 Task: Create a board button that posts to URL "https://openai.com/blog/chatgpt".
Action: Mouse pressed left at (468, 297)
Screenshot: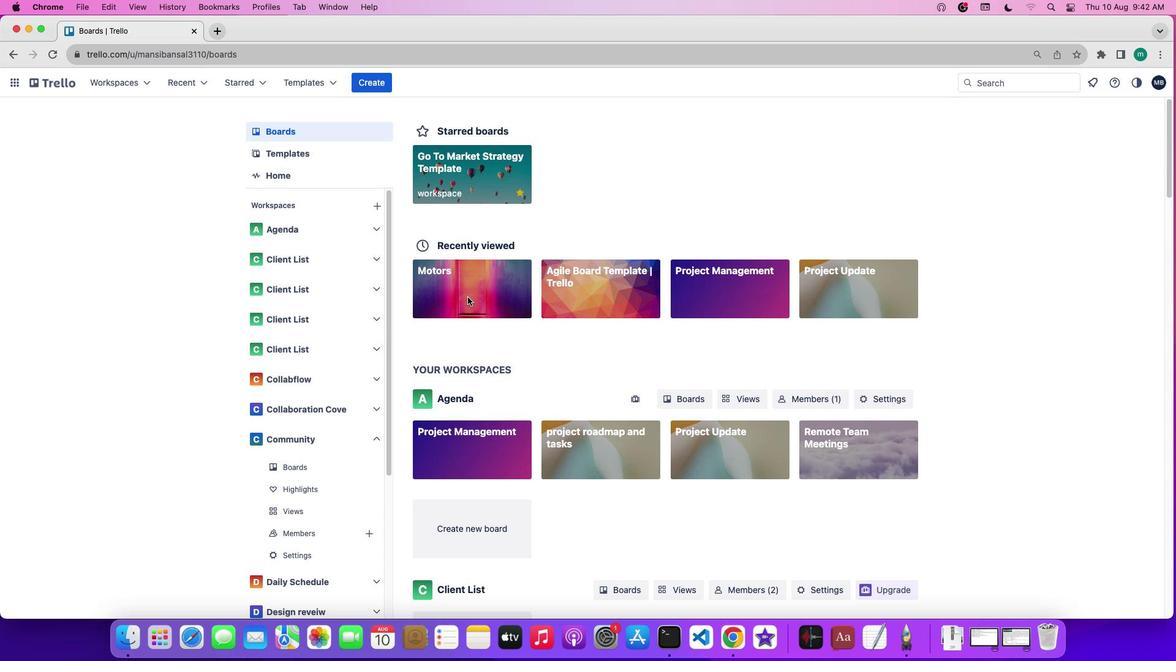 
Action: Mouse pressed left at (468, 297)
Screenshot: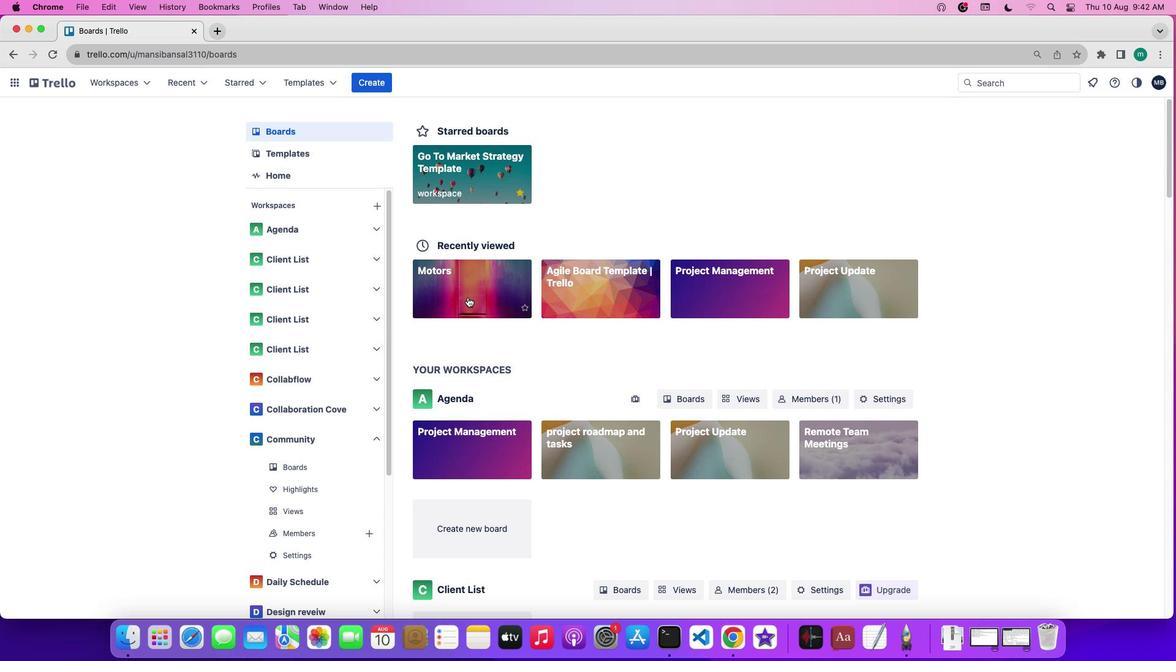 
Action: Mouse moved to (1087, 294)
Screenshot: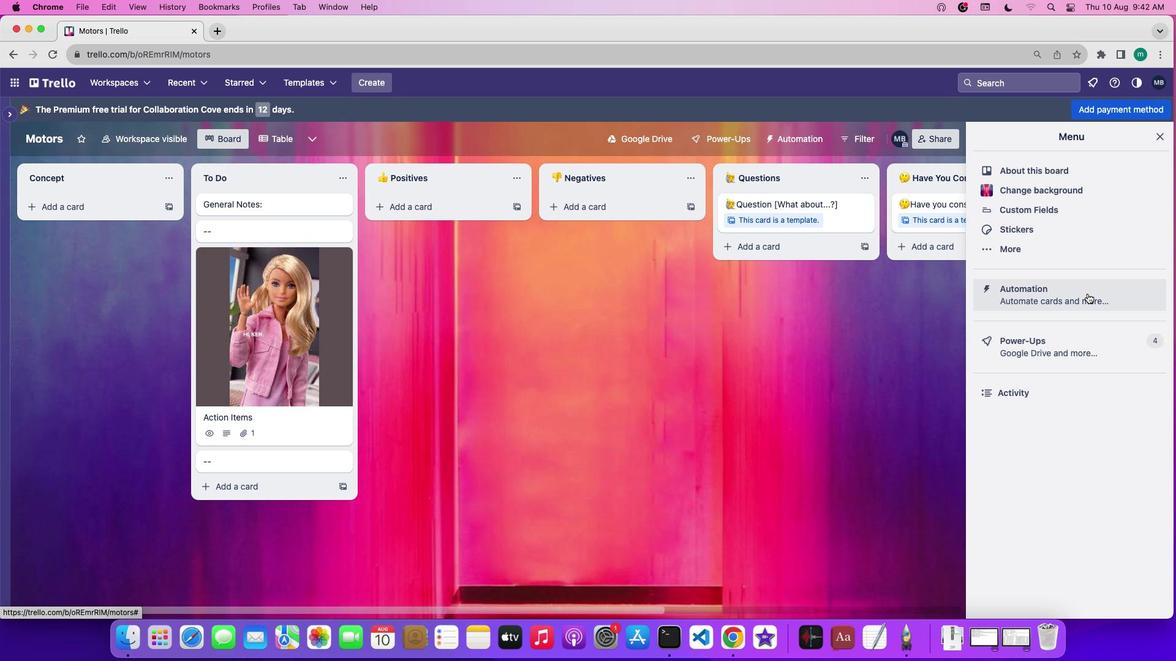 
Action: Mouse pressed left at (1087, 294)
Screenshot: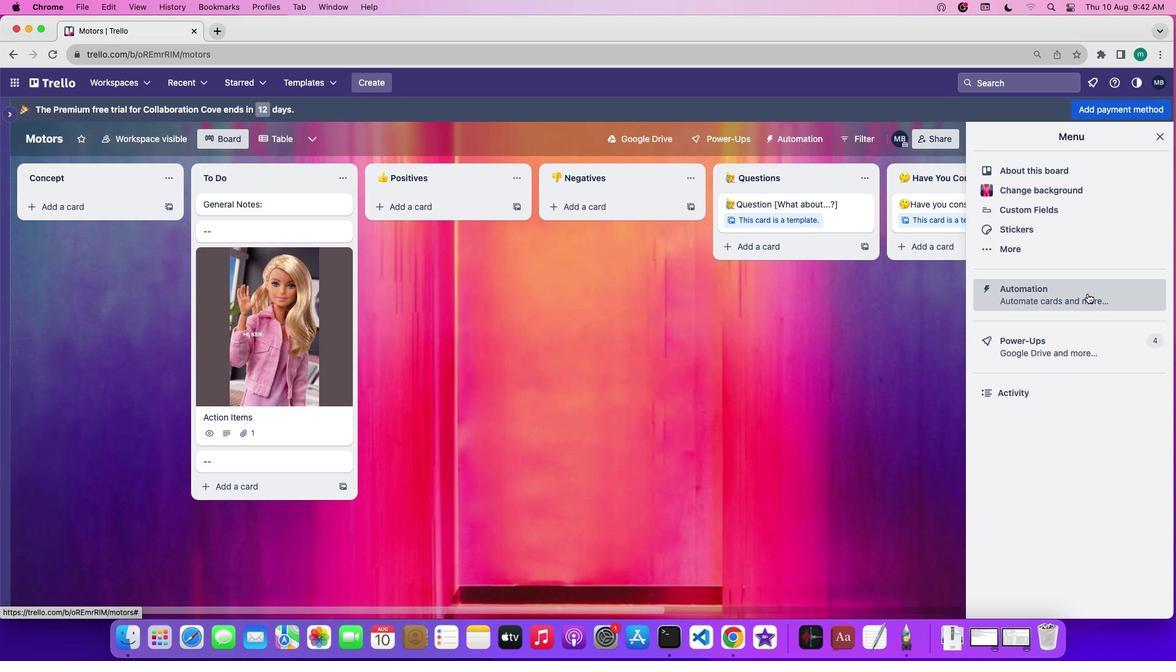 
Action: Mouse moved to (67, 362)
Screenshot: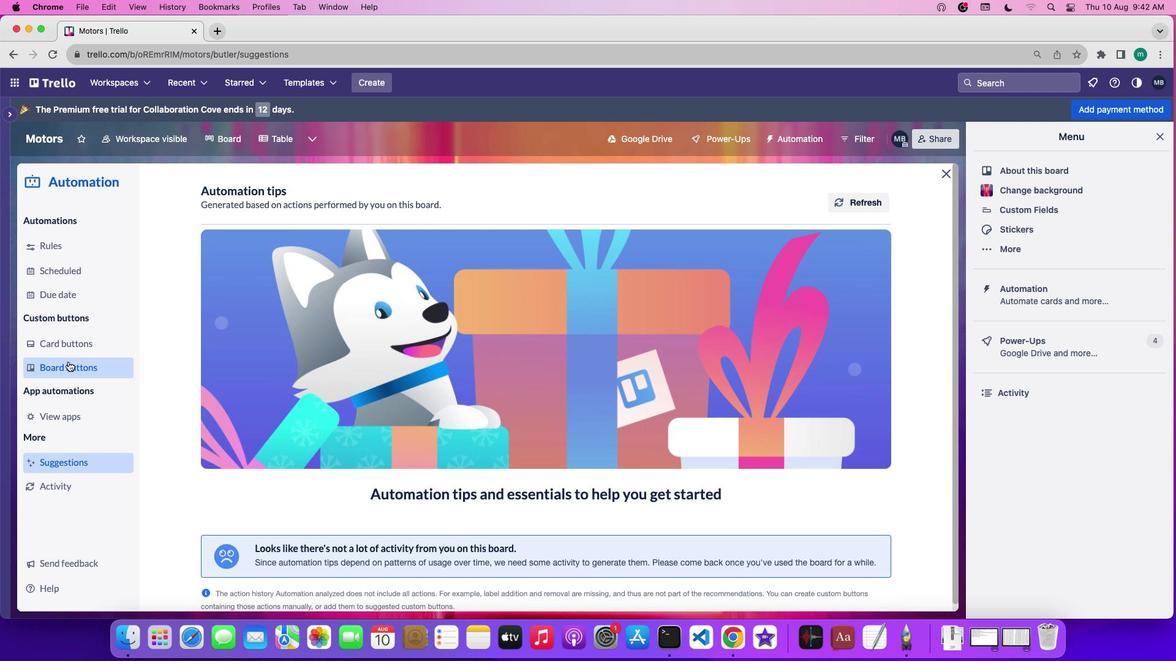 
Action: Mouse pressed left at (67, 362)
Screenshot: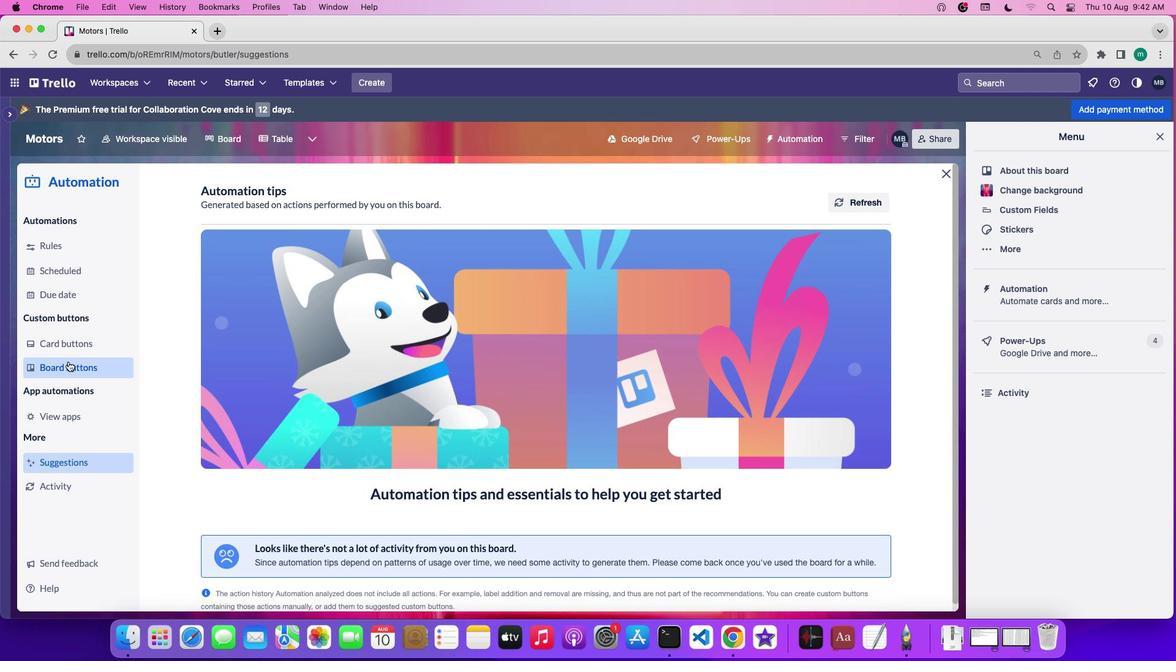
Action: Mouse moved to (244, 445)
Screenshot: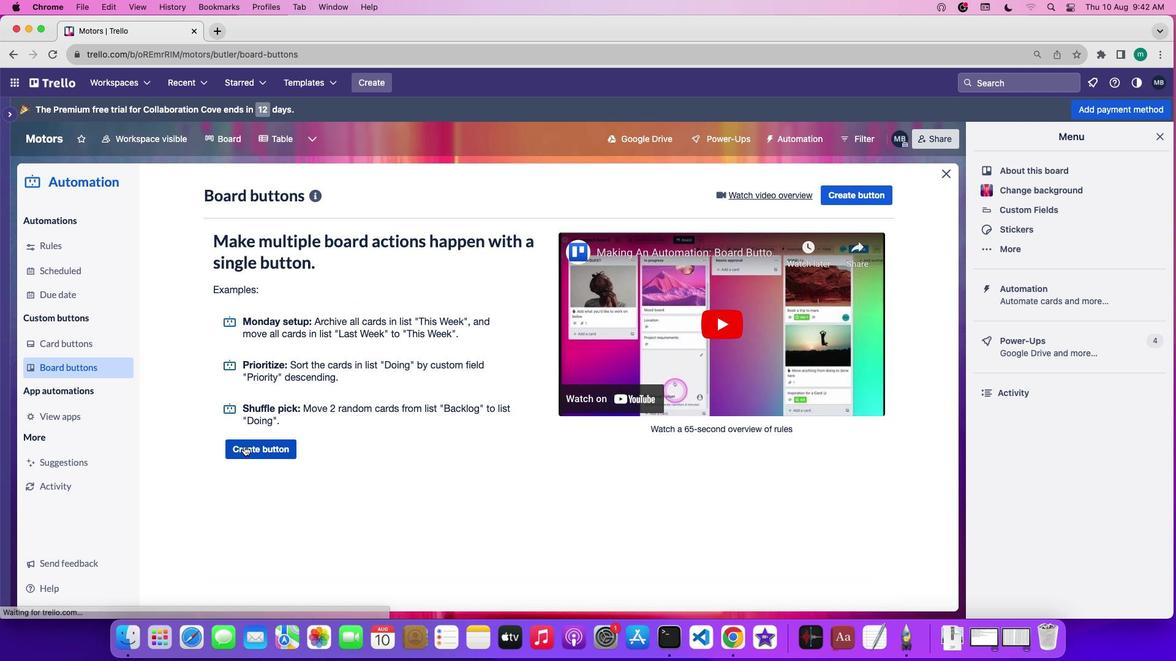 
Action: Mouse pressed left at (244, 445)
Screenshot: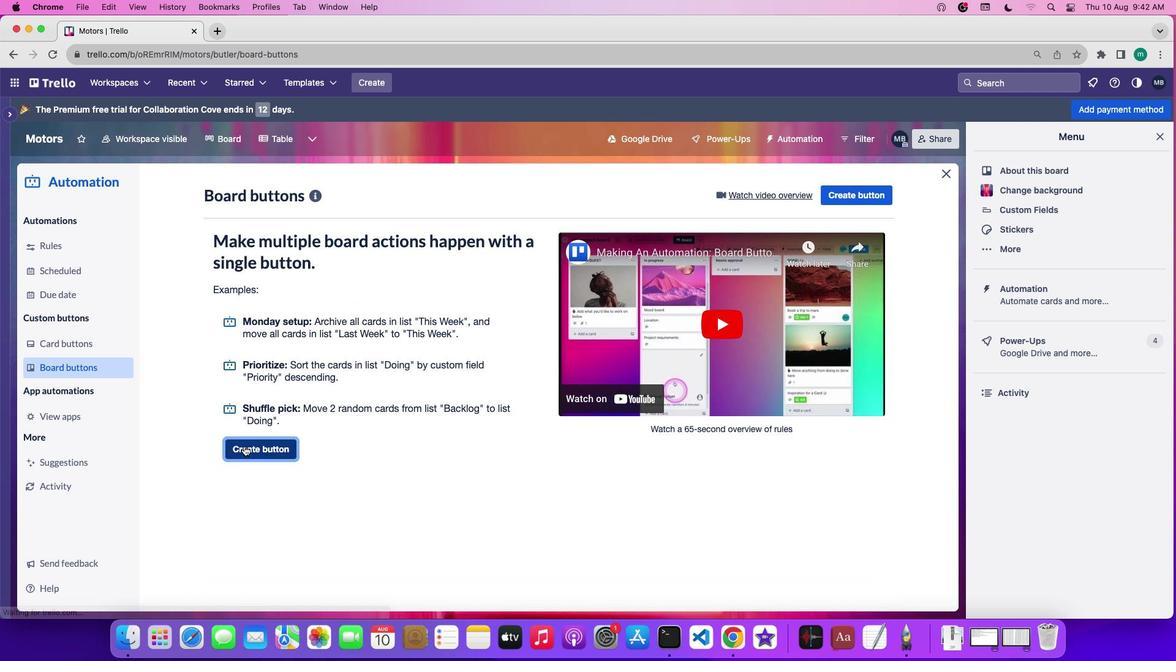 
Action: Mouse moved to (476, 359)
Screenshot: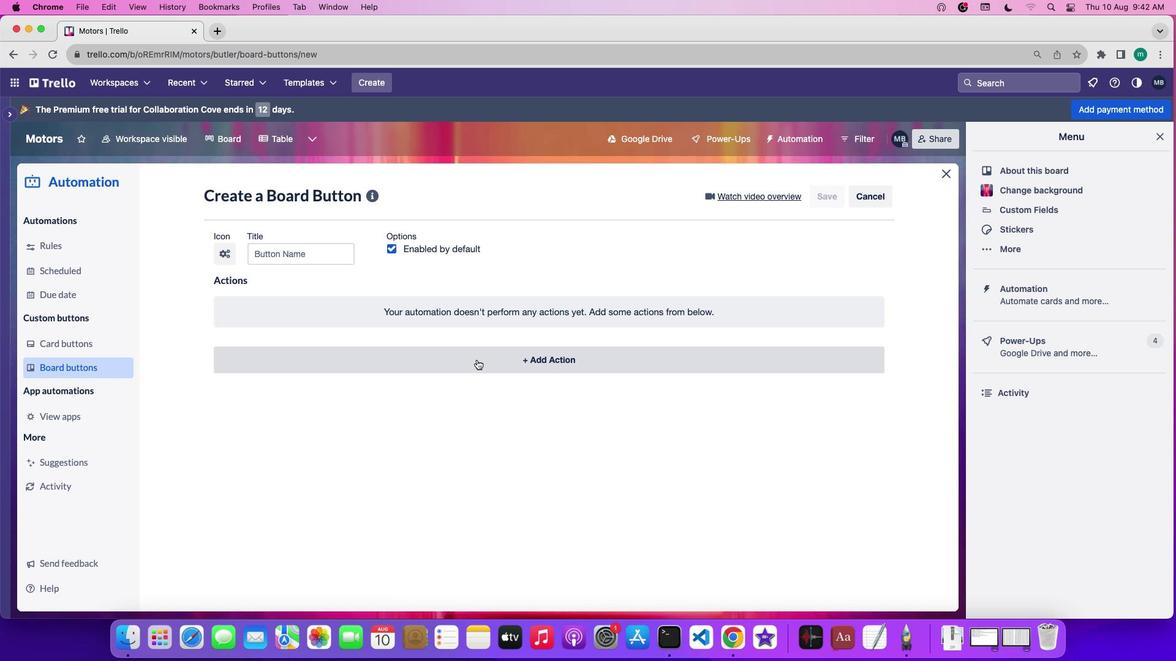 
Action: Mouse pressed left at (476, 359)
Screenshot: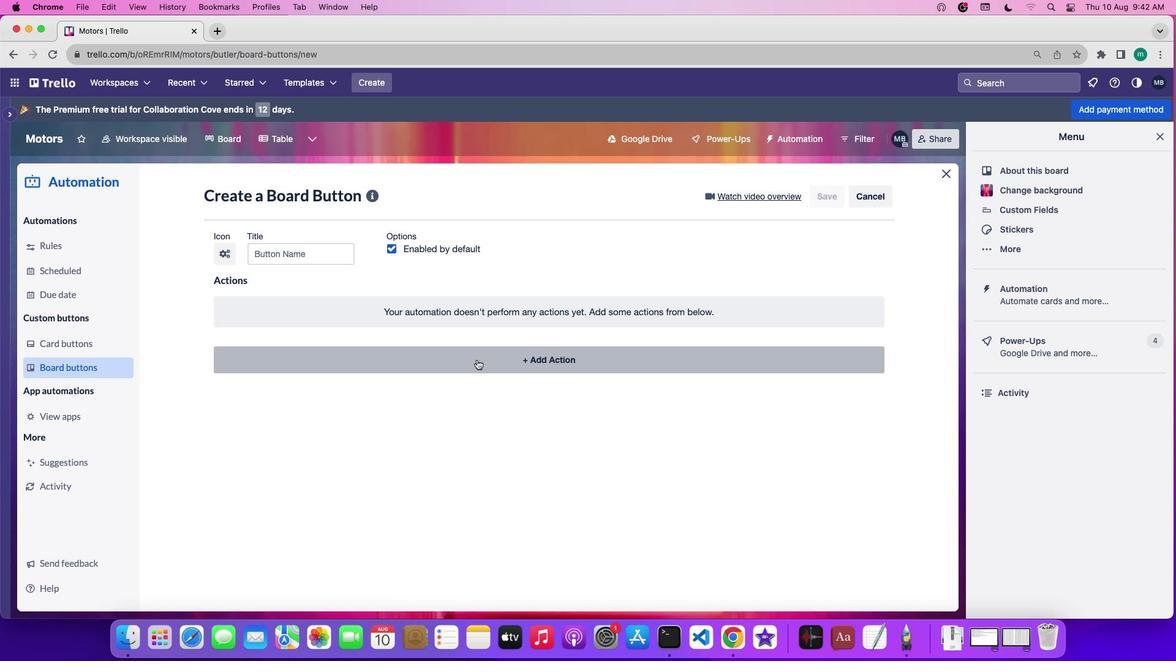 
Action: Mouse moved to (431, 391)
Screenshot: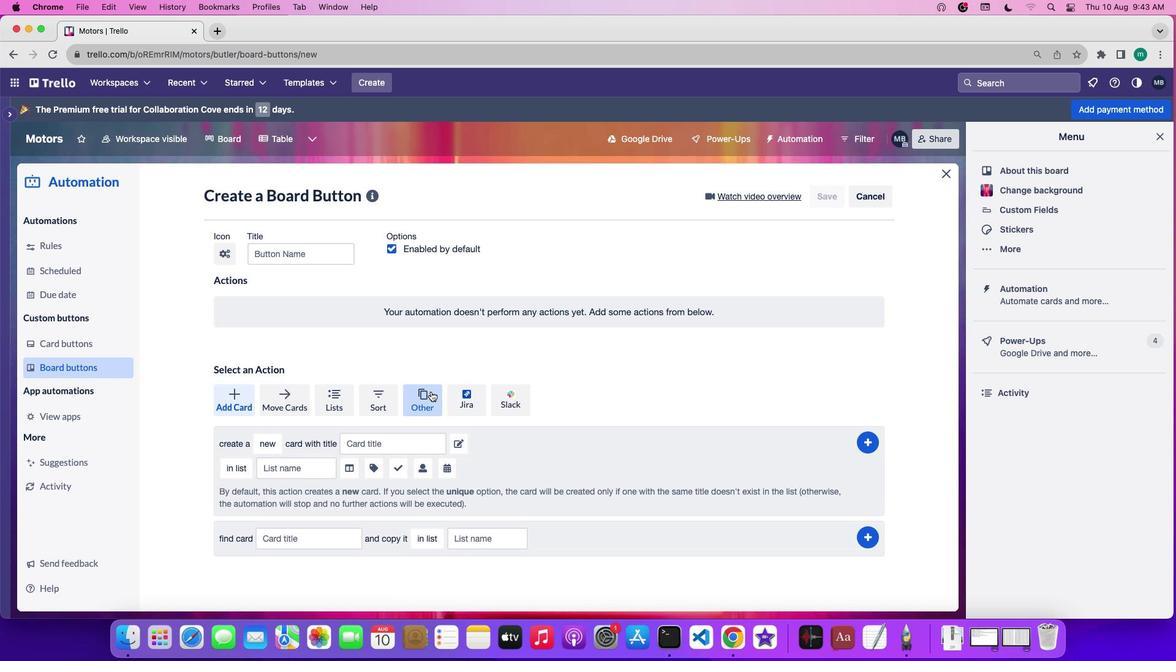 
Action: Mouse pressed left at (431, 391)
Screenshot: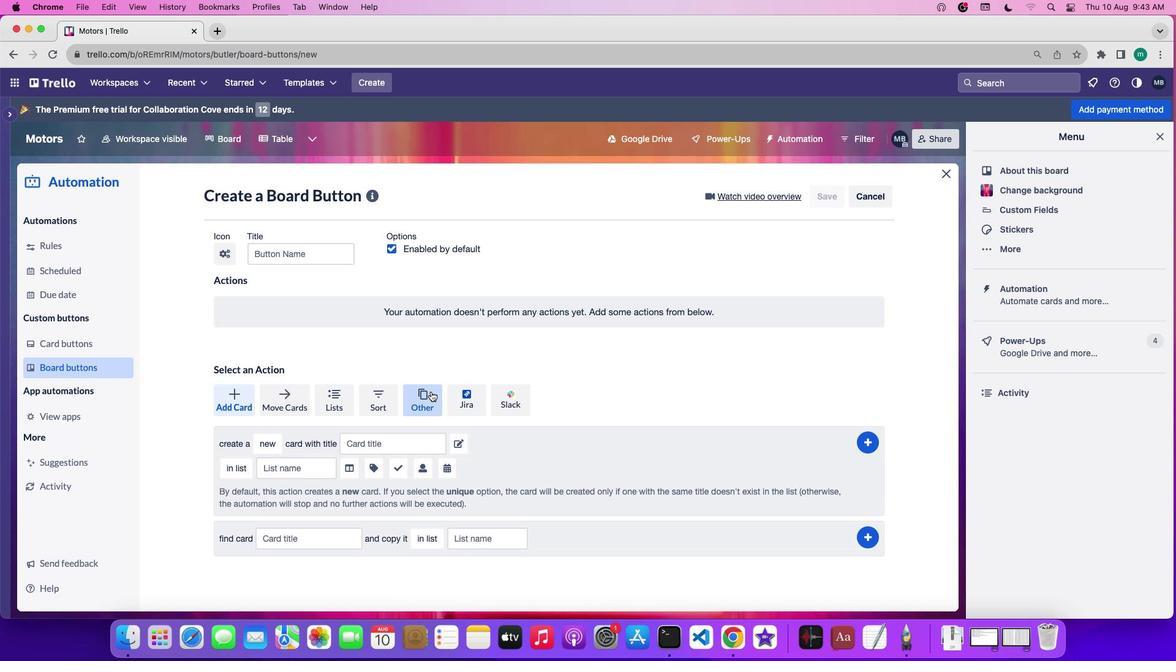 
Action: Mouse moved to (431, 392)
Screenshot: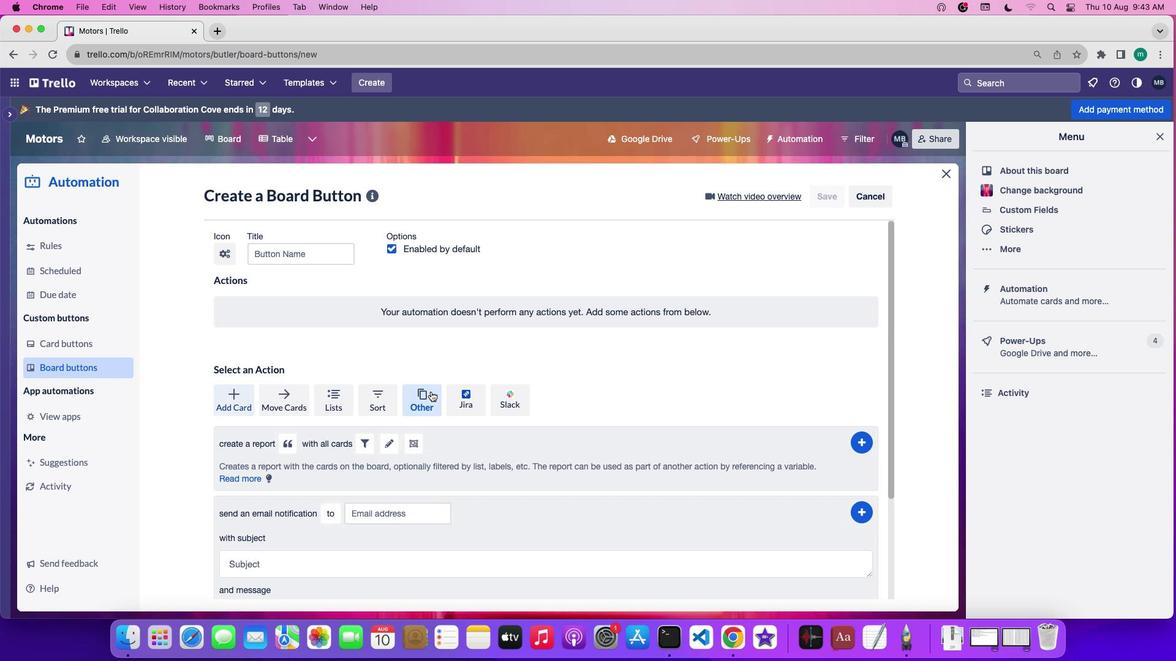 
Action: Mouse scrolled (431, 392) with delta (0, 0)
Screenshot: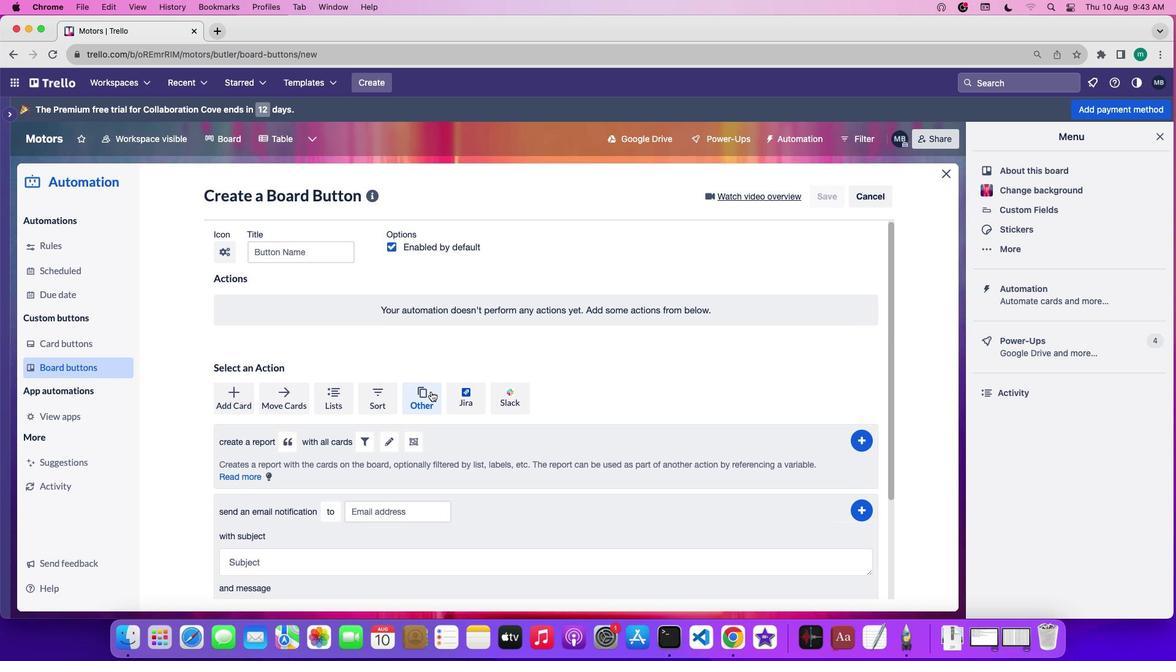 
Action: Mouse scrolled (431, 392) with delta (0, 0)
Screenshot: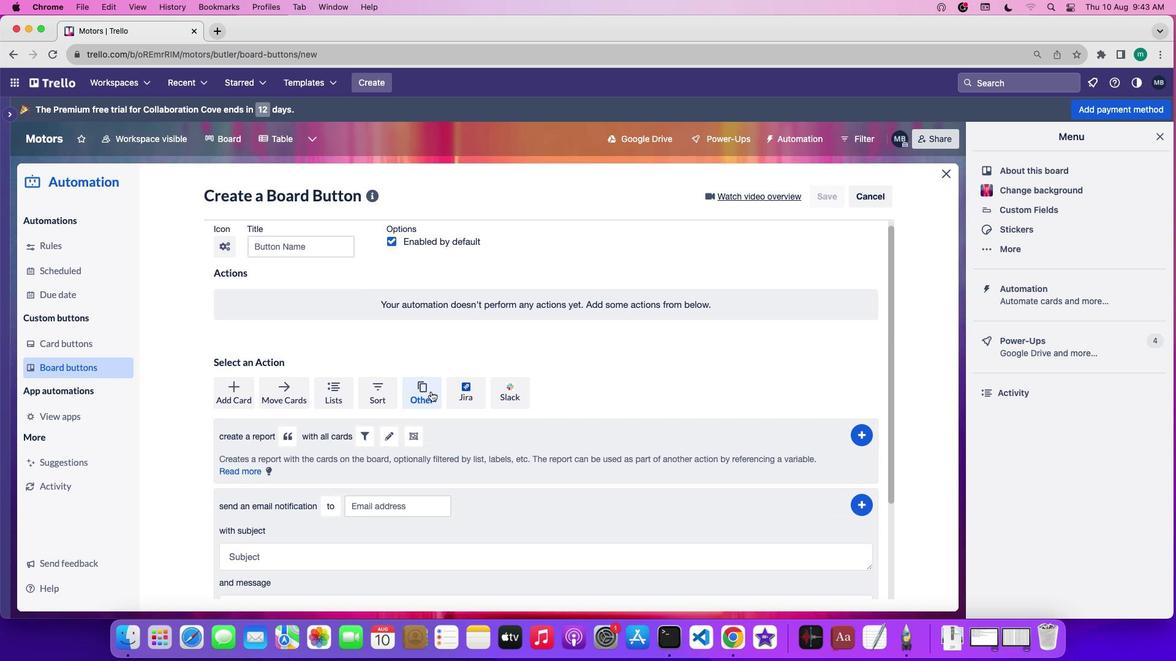 
Action: Mouse scrolled (431, 392) with delta (0, -1)
Screenshot: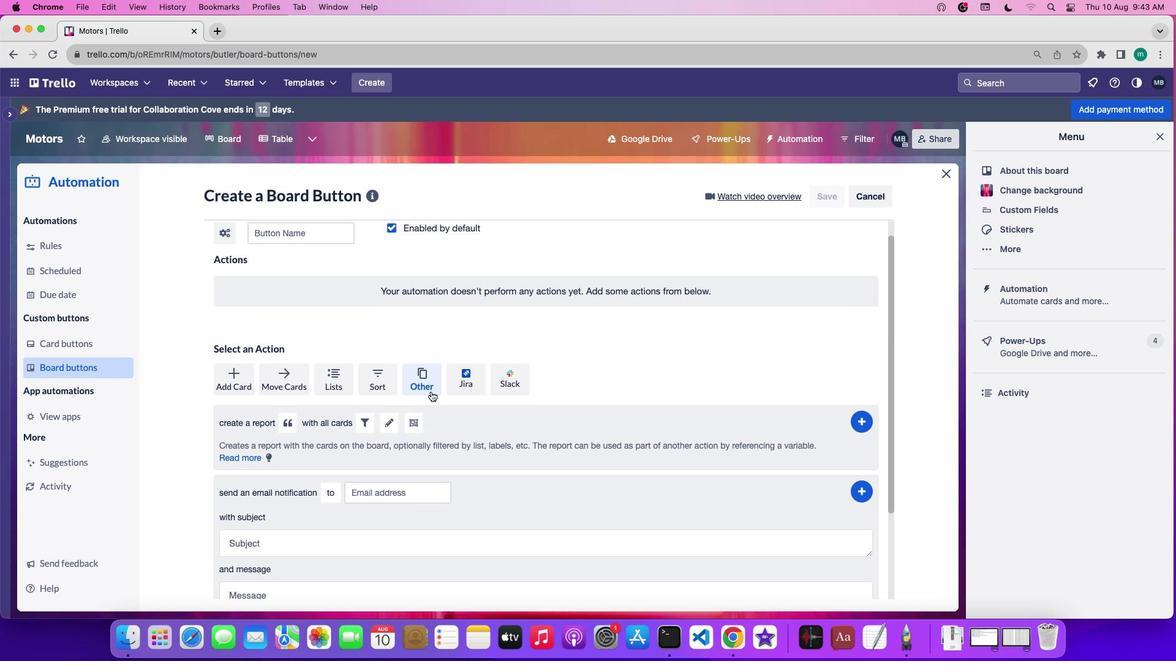 
Action: Mouse scrolled (431, 392) with delta (0, -1)
Screenshot: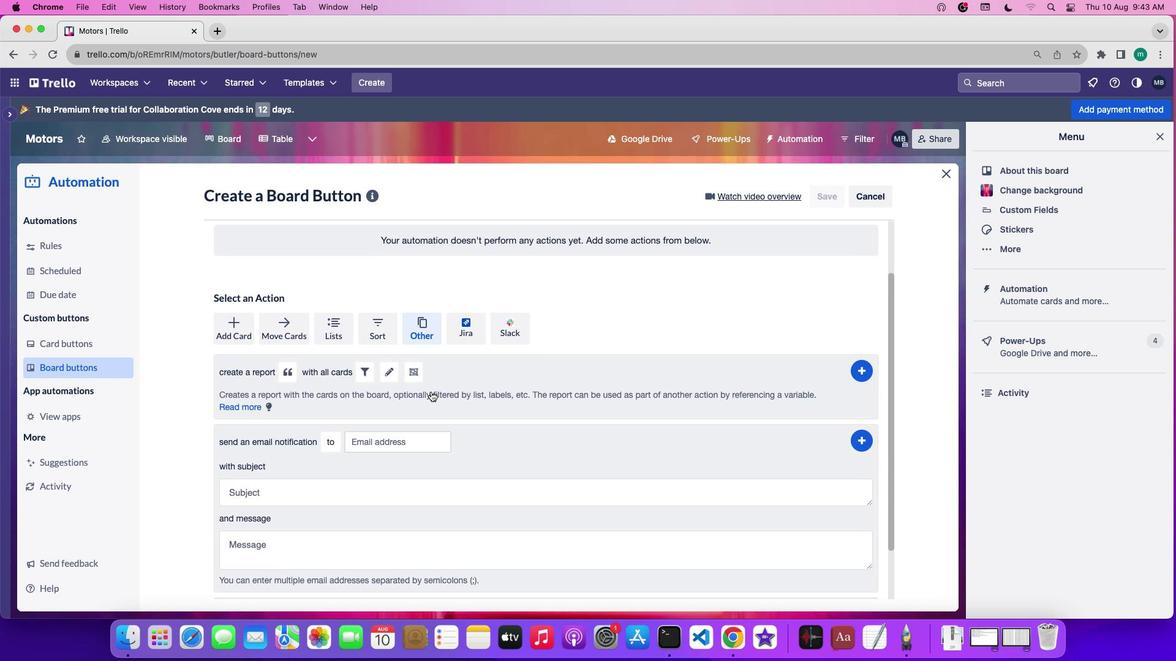 
Action: Mouse scrolled (431, 392) with delta (0, -1)
Screenshot: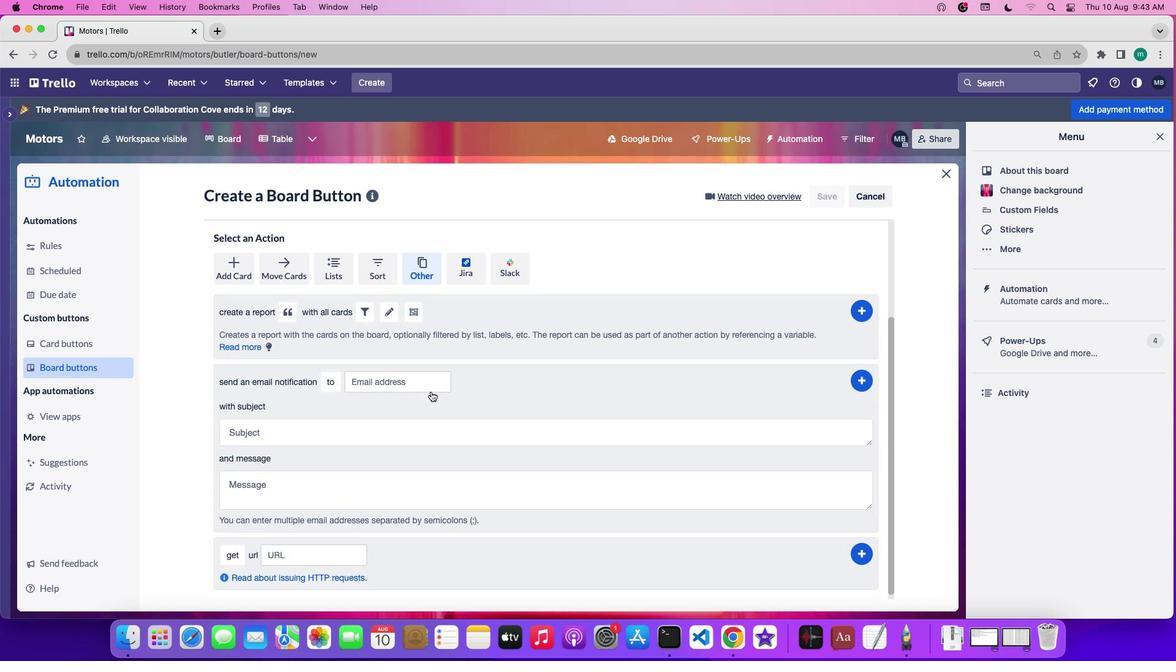 
Action: Mouse scrolled (431, 392) with delta (0, 0)
Screenshot: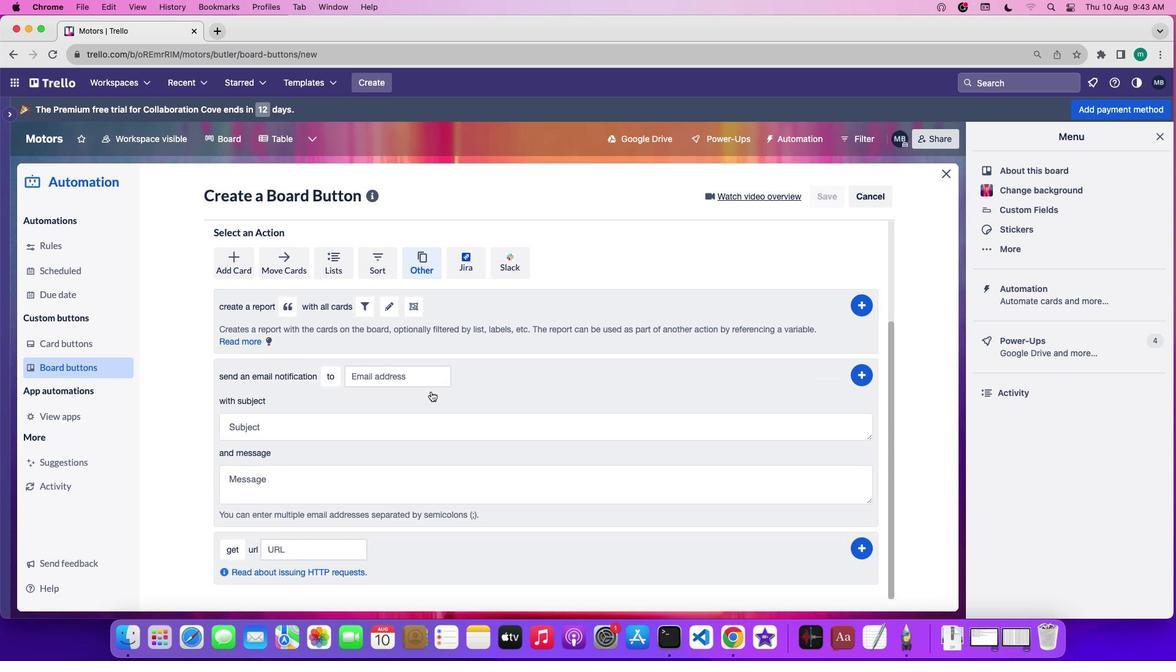 
Action: Mouse scrolled (431, 392) with delta (0, 0)
Screenshot: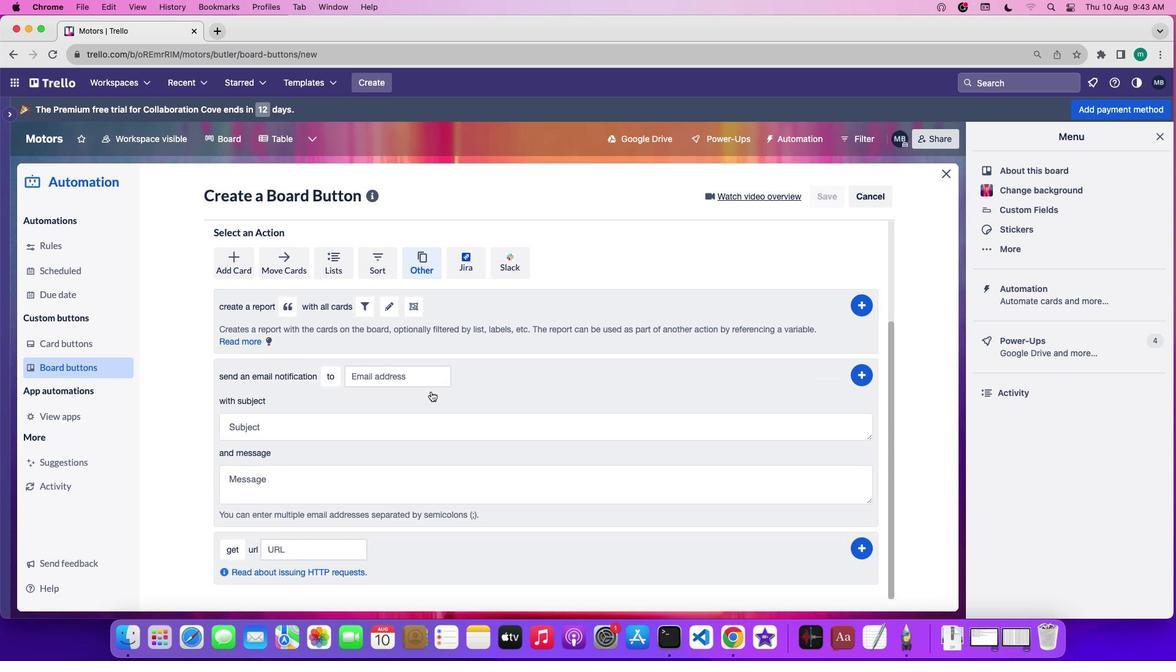
Action: Mouse scrolled (431, 392) with delta (0, -1)
Screenshot: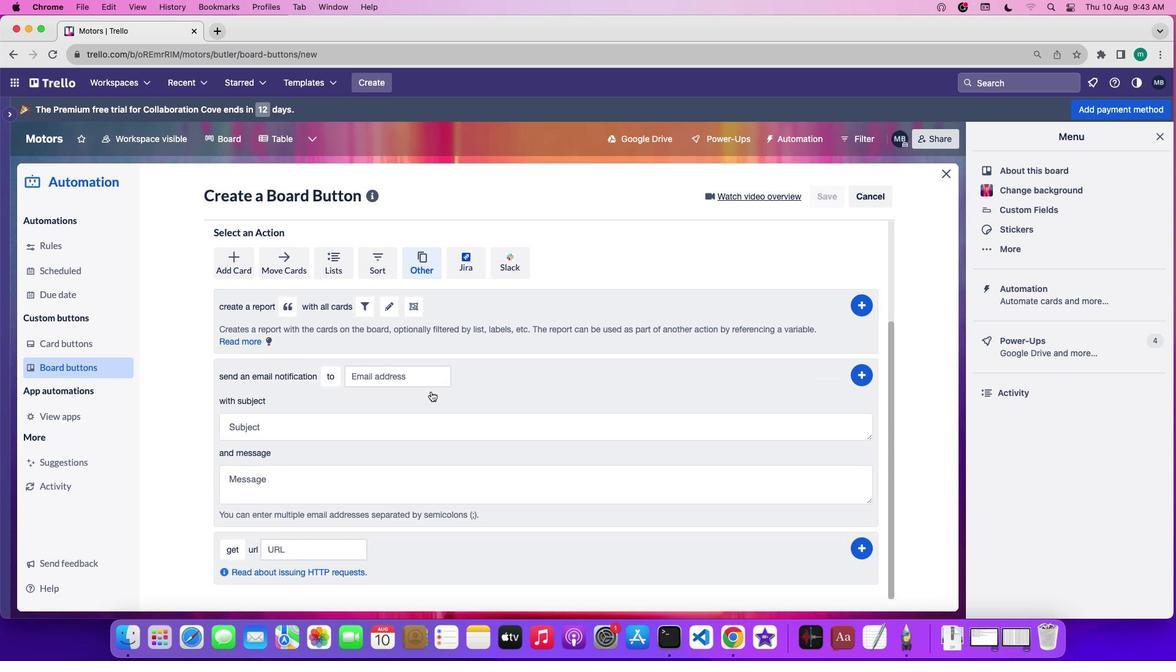 
Action: Mouse moved to (237, 553)
Screenshot: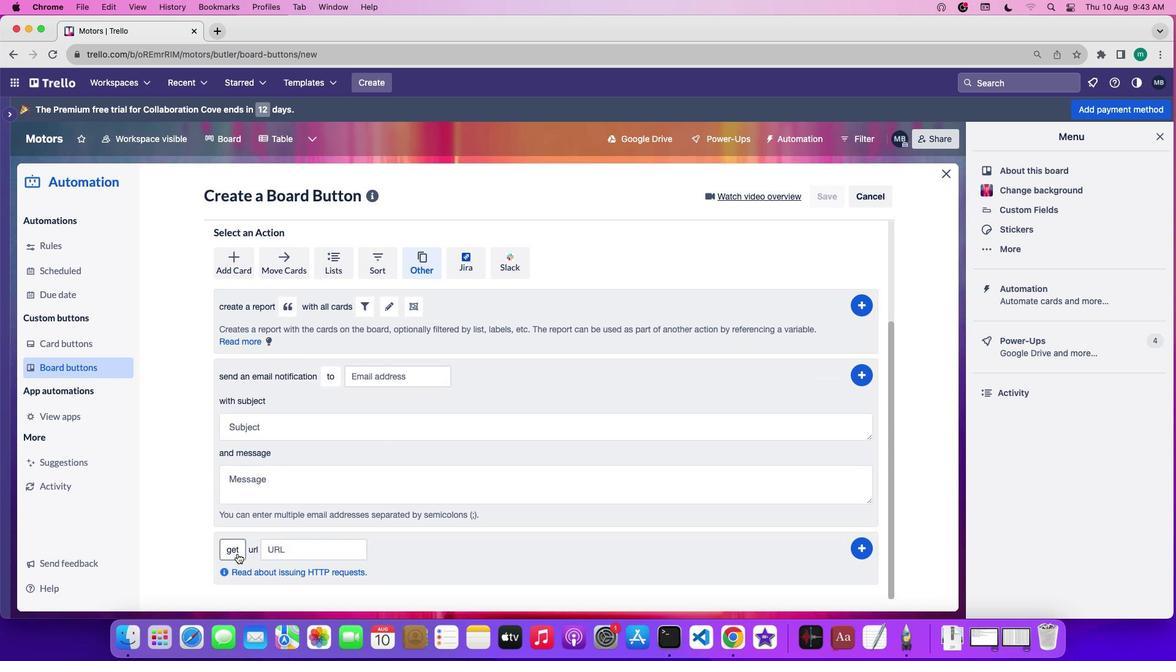 
Action: Mouse pressed left at (237, 553)
Screenshot: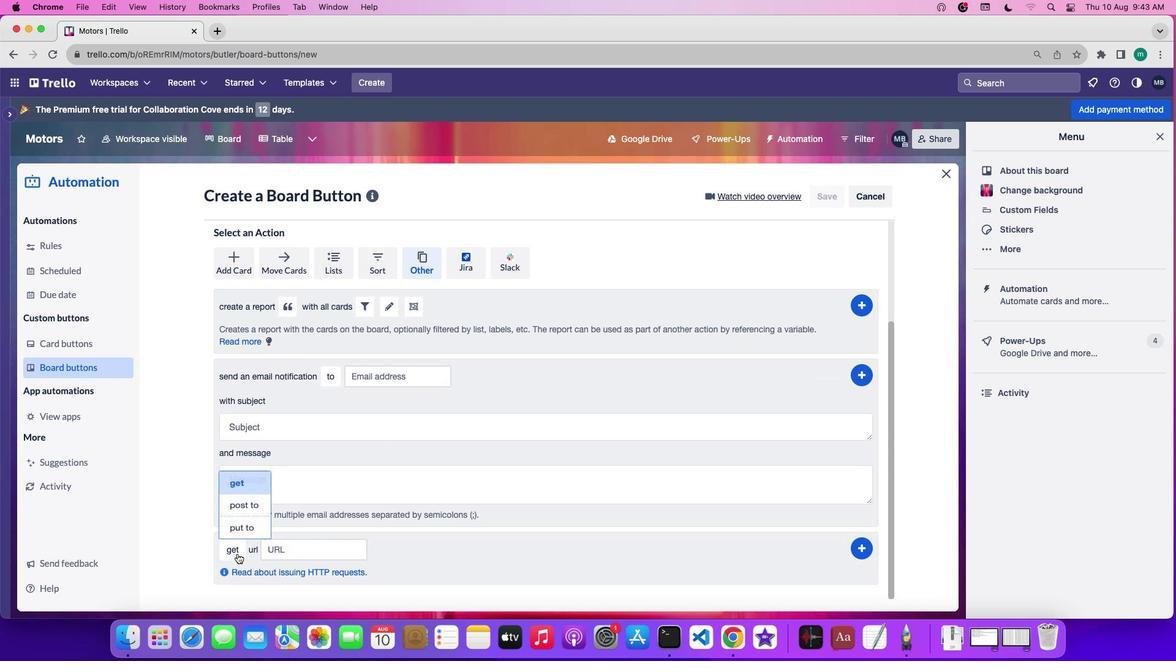 
Action: Mouse moved to (252, 505)
Screenshot: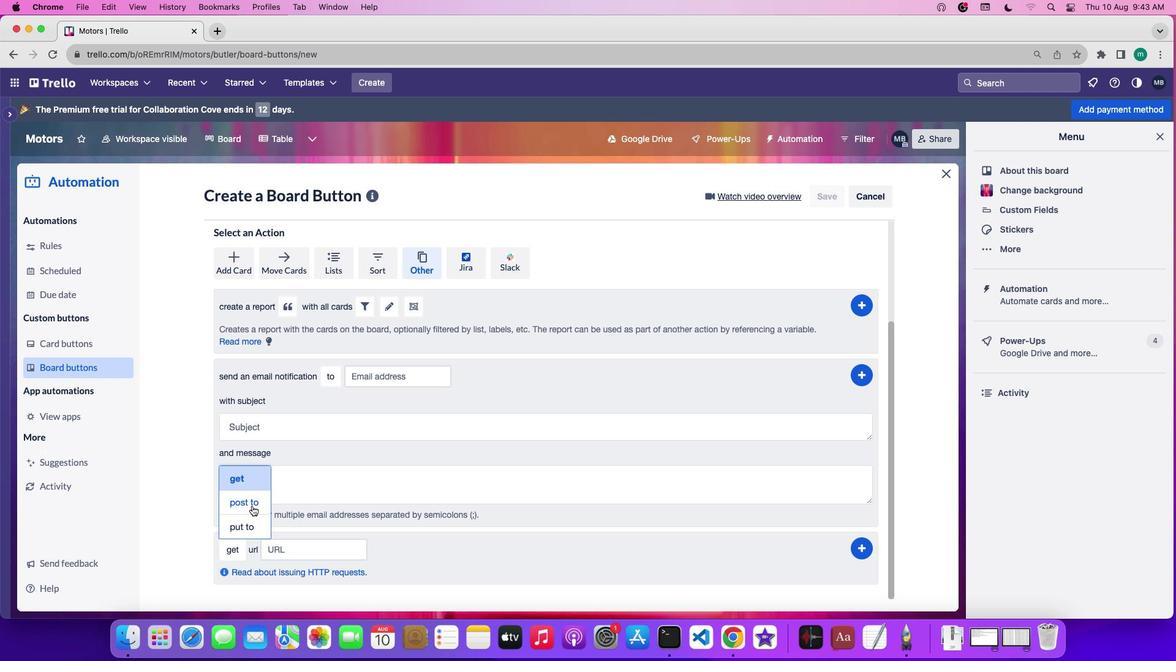 
Action: Mouse pressed left at (252, 505)
Screenshot: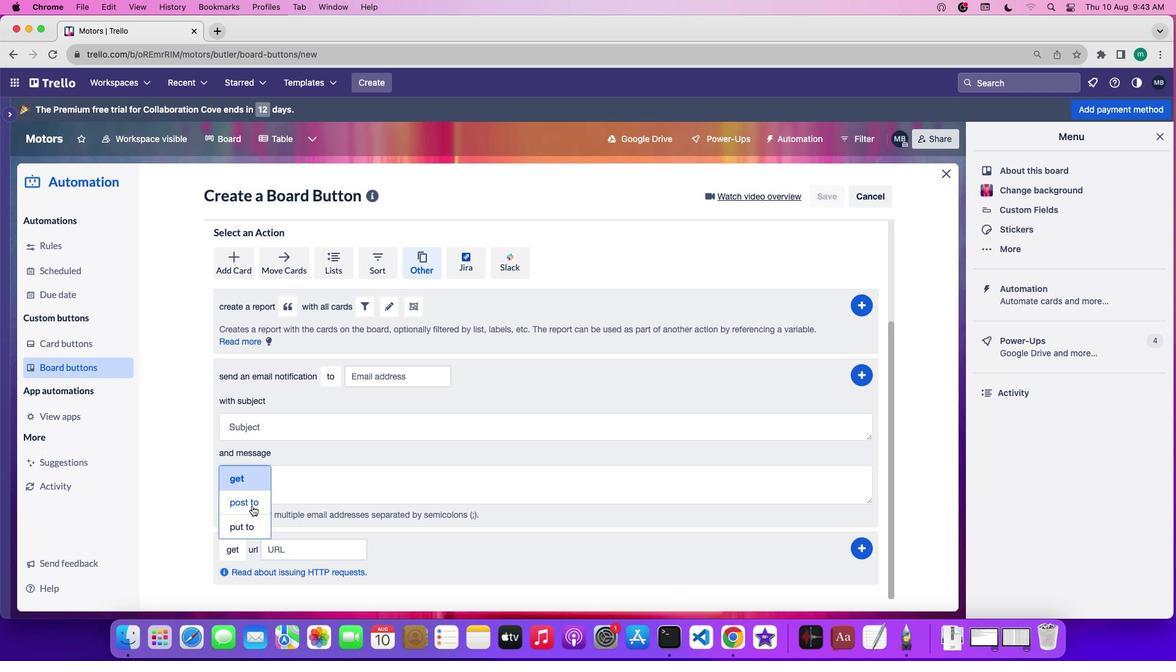 
Action: Mouse moved to (341, 547)
Screenshot: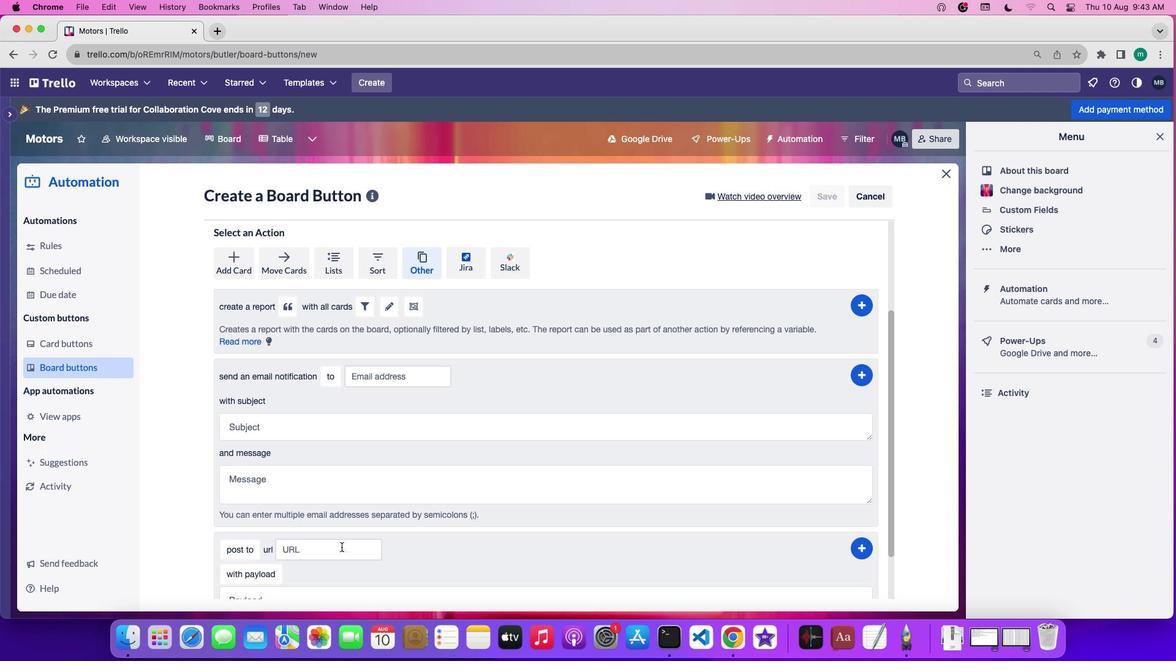 
Action: Mouse scrolled (341, 547) with delta (0, 0)
Screenshot: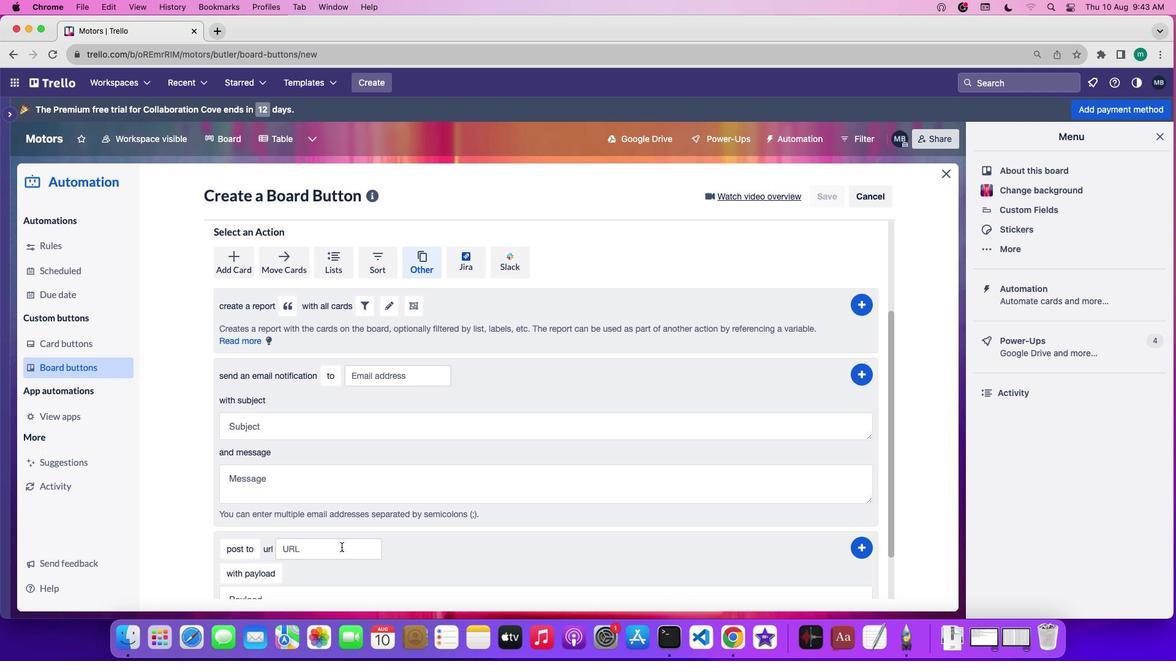 
Action: Mouse scrolled (341, 547) with delta (0, 0)
Screenshot: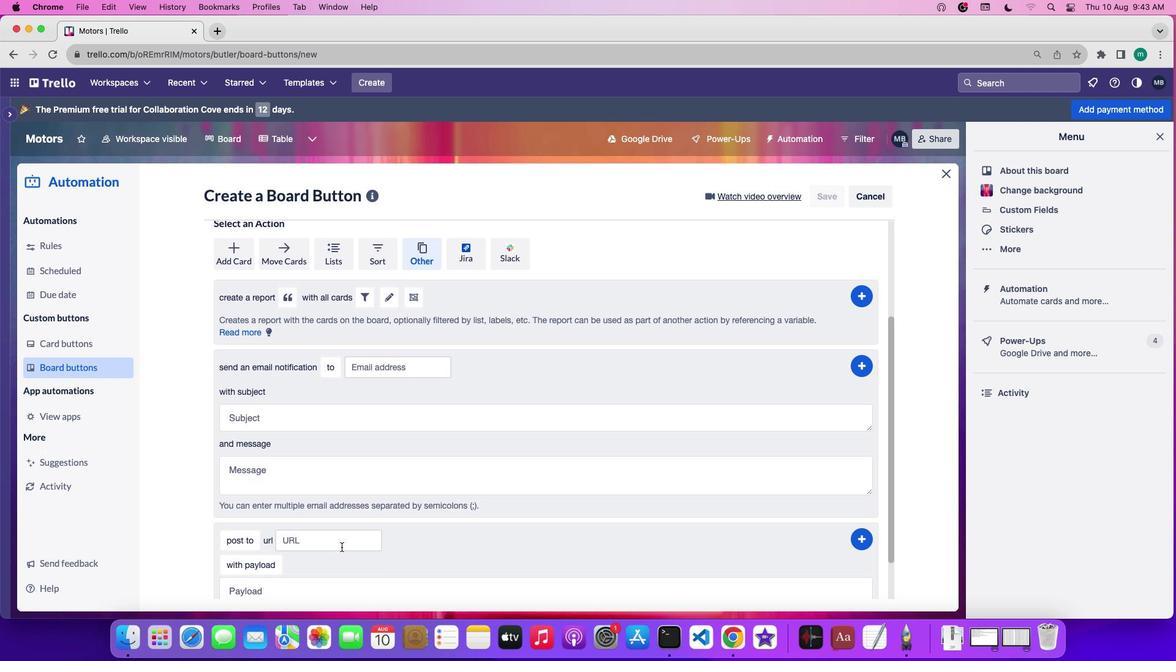 
Action: Mouse scrolled (341, 547) with delta (0, -1)
Screenshot: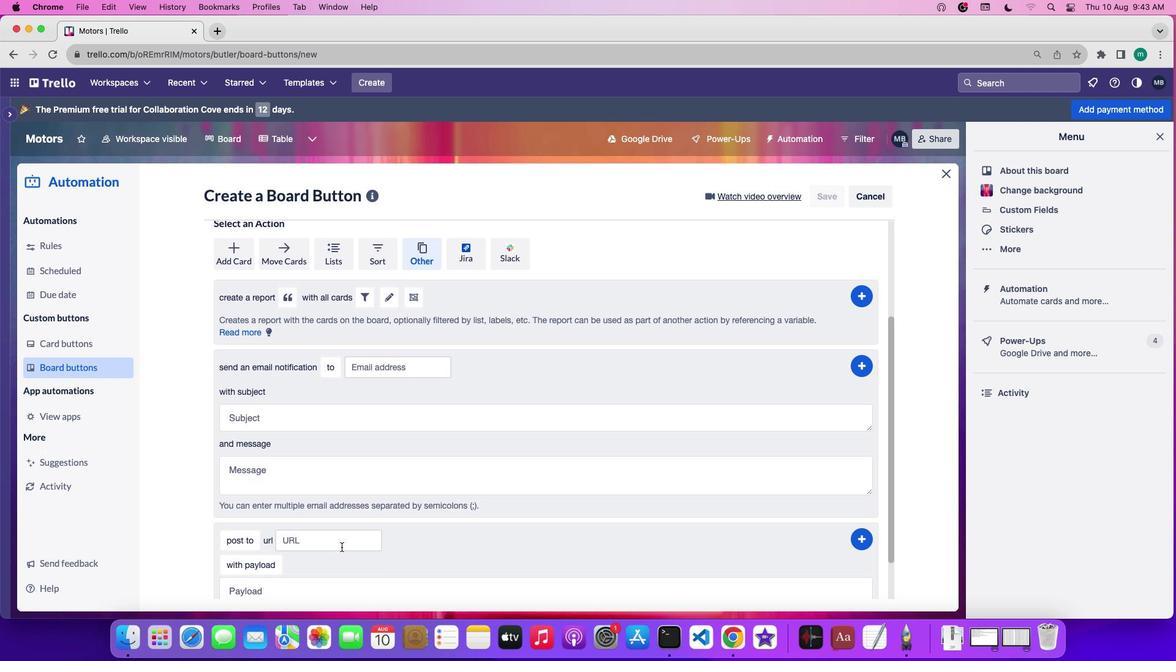 
Action: Mouse scrolled (341, 547) with delta (0, -1)
Screenshot: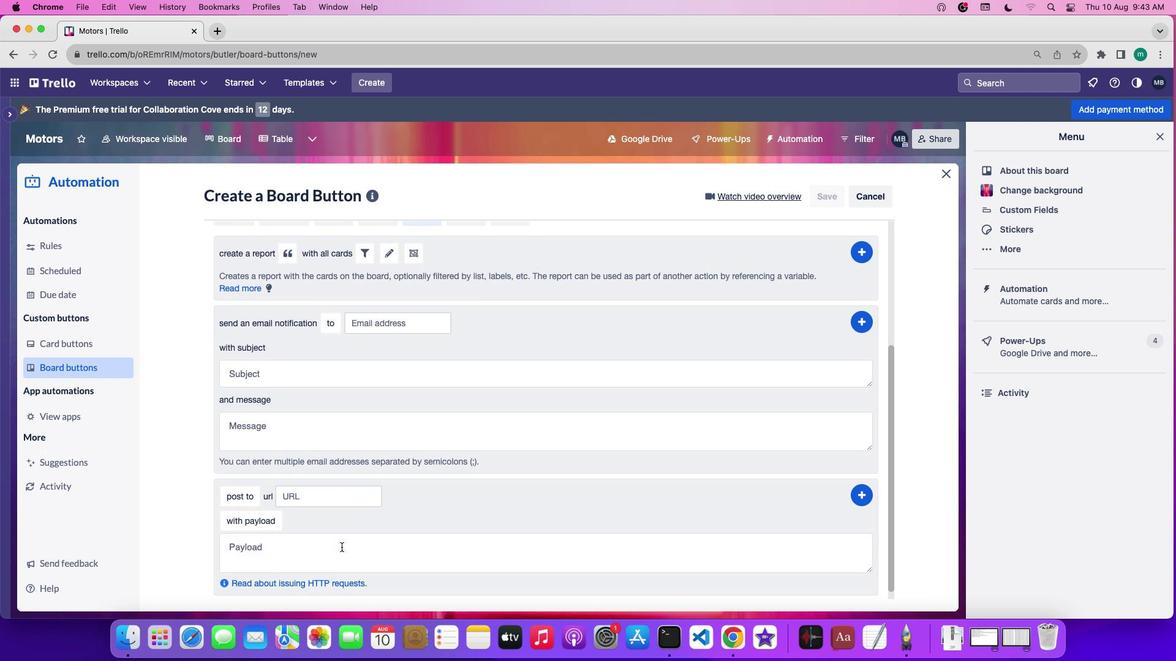 
Action: Mouse moved to (326, 484)
Screenshot: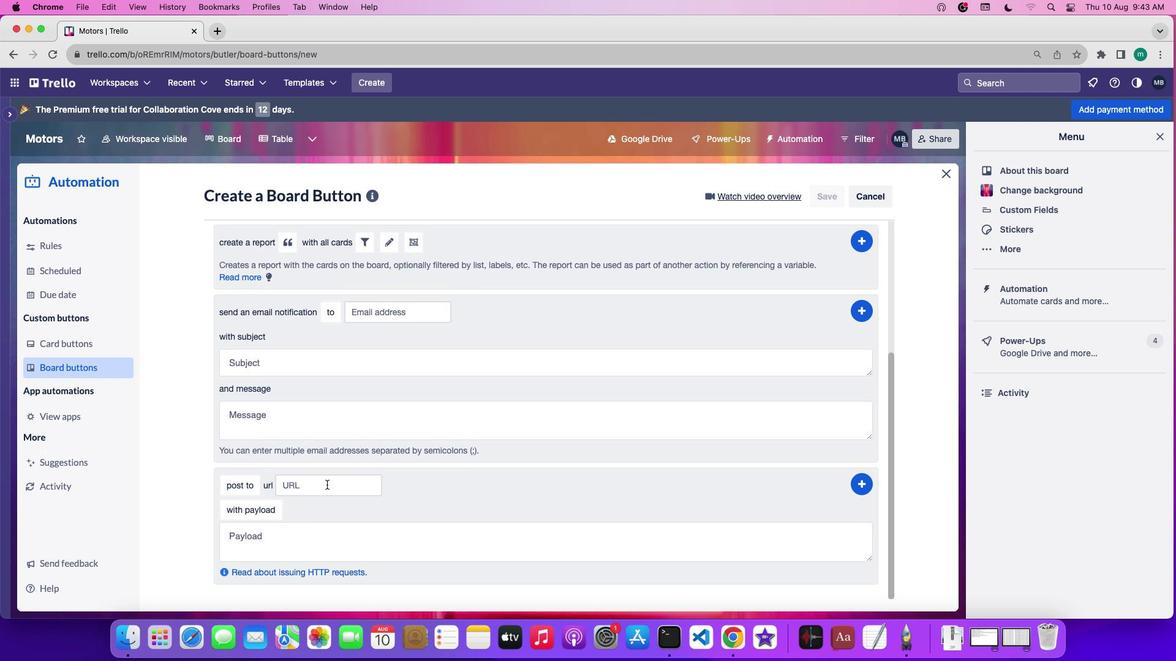 
Action: Mouse pressed left at (326, 484)
Screenshot: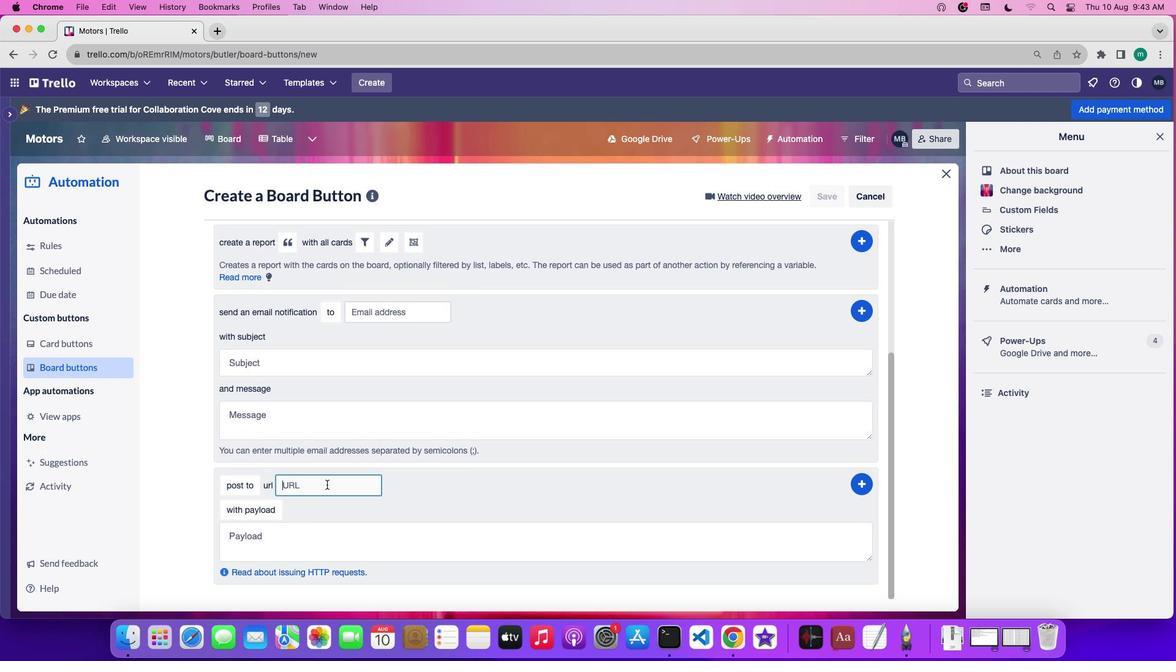 
Action: Key pressed 'h''t''t''p''s'Key.shift_r':''/''/''o''p''e''n''a''i''.''c''o''m''/''b''l''o''g''/''c''a'Key.backspace'h''a''t''g''p''t'
Screenshot: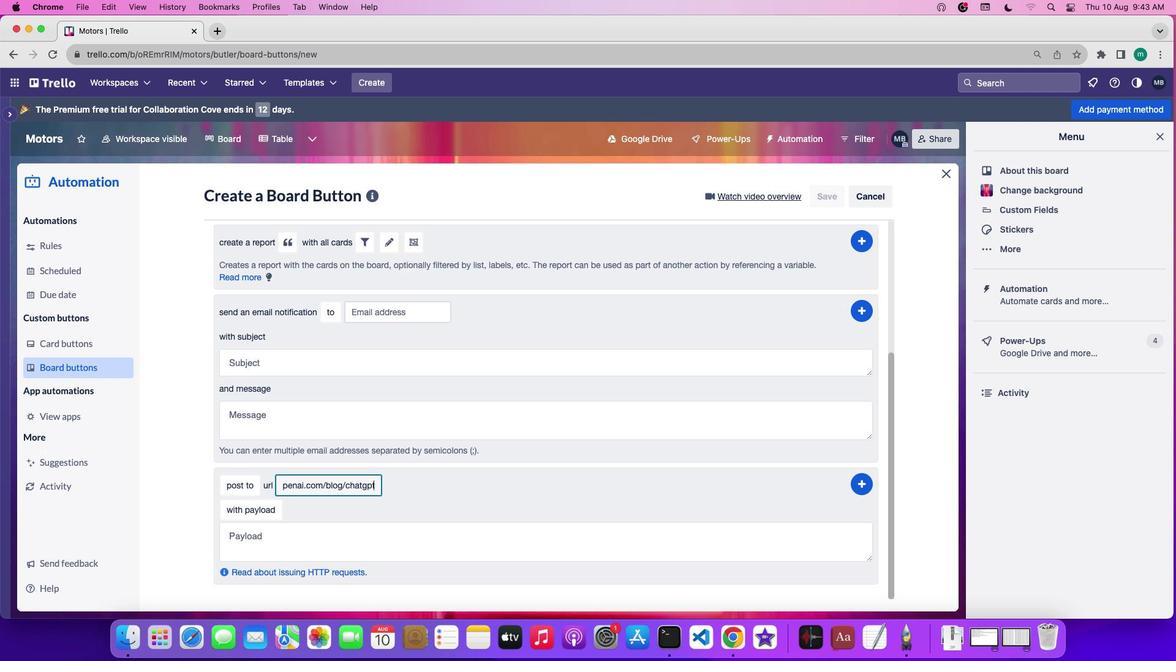
Action: Mouse moved to (869, 487)
Screenshot: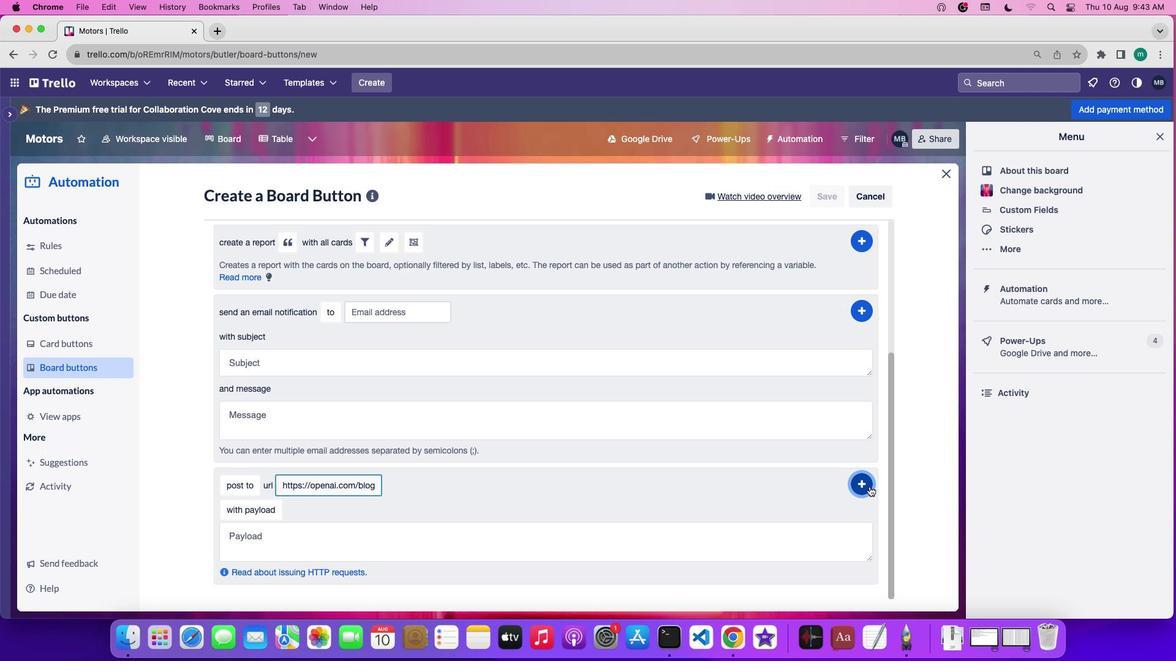 
Action: Mouse pressed left at (869, 487)
Screenshot: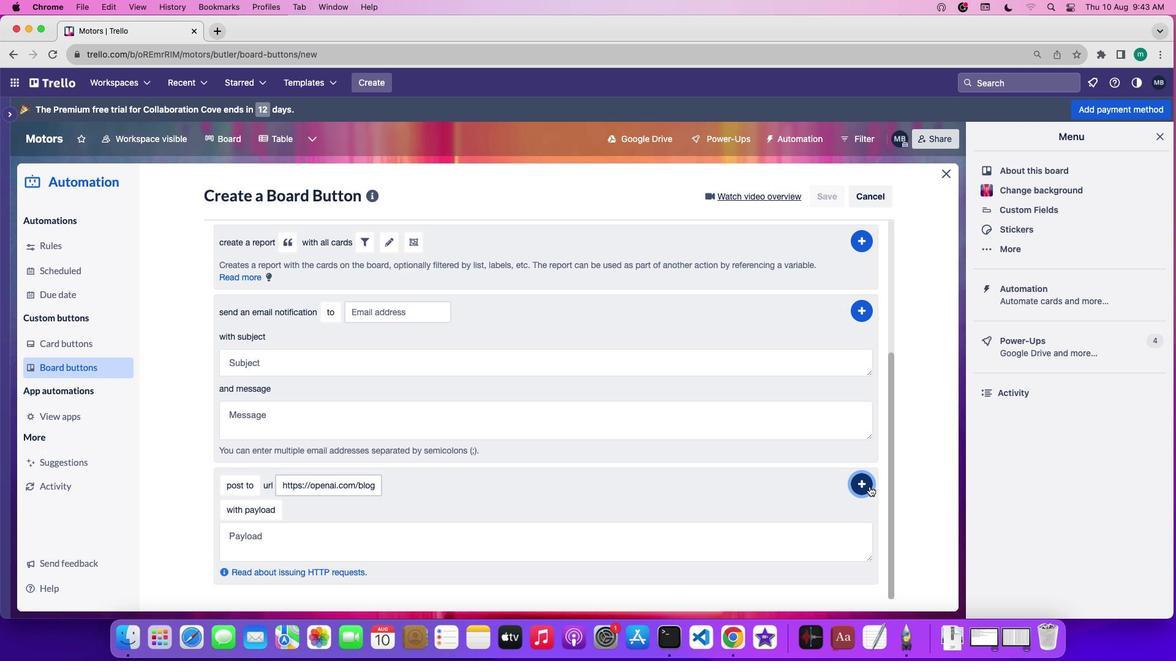 
